 Task: Put to https://trello.com/b/Sd17yud3/knowledge-sharing/butler/card-buttons/new
Action: Mouse moved to (1081, 249)
Screenshot: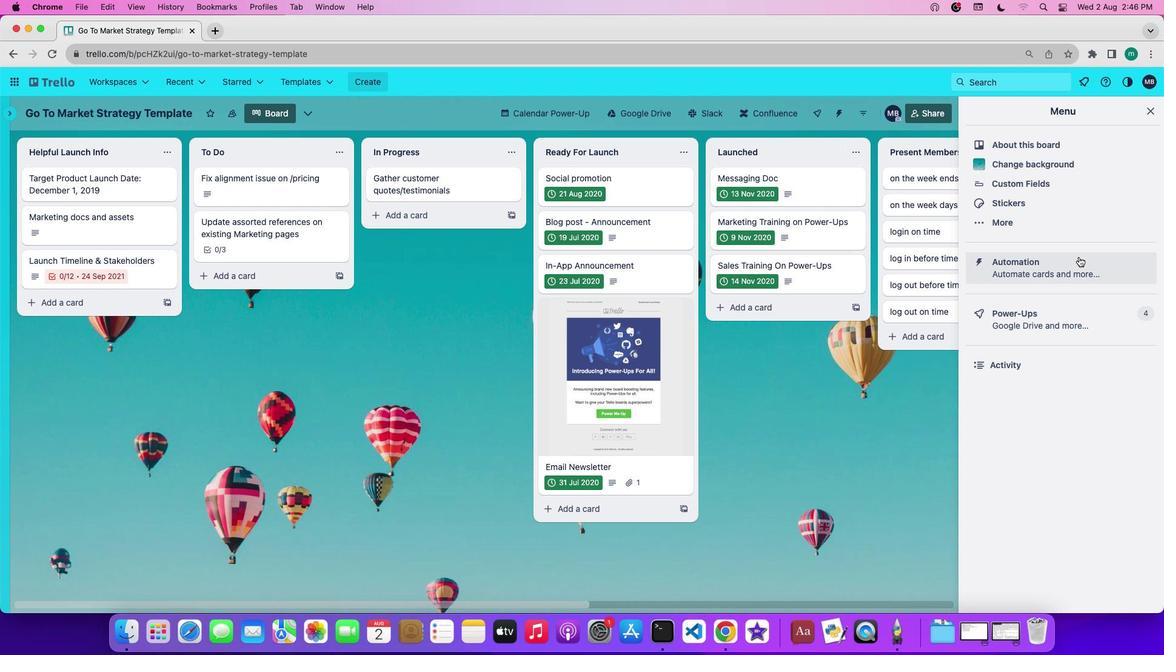 
Action: Mouse pressed left at (1081, 249)
Screenshot: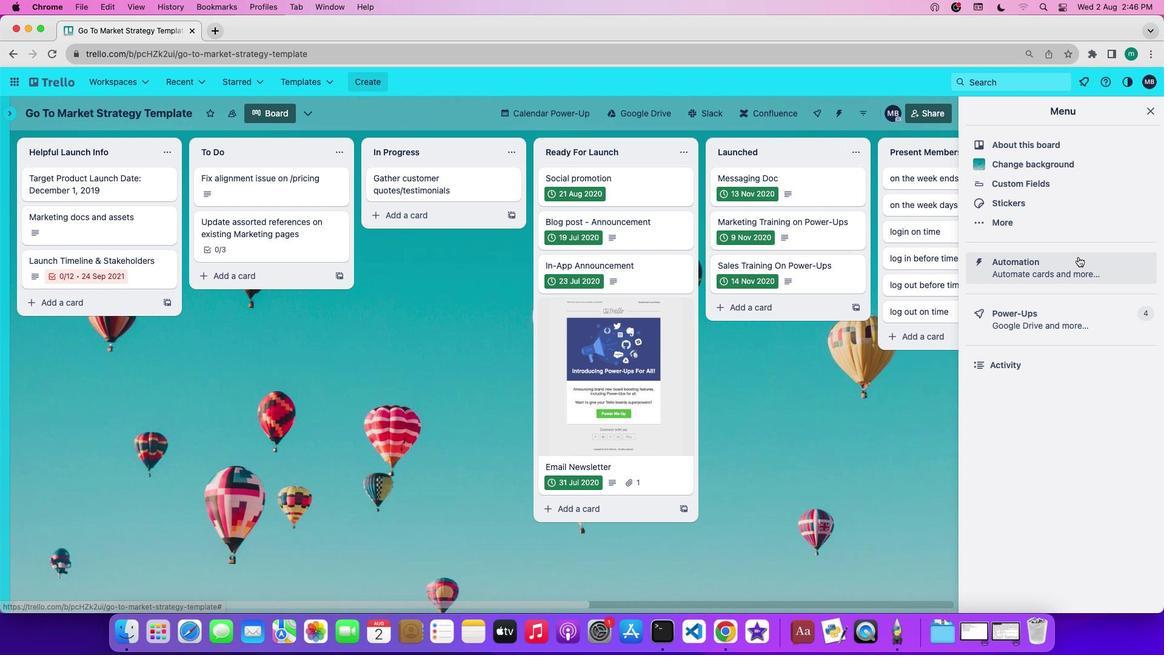 
Action: Mouse moved to (1079, 257)
Screenshot: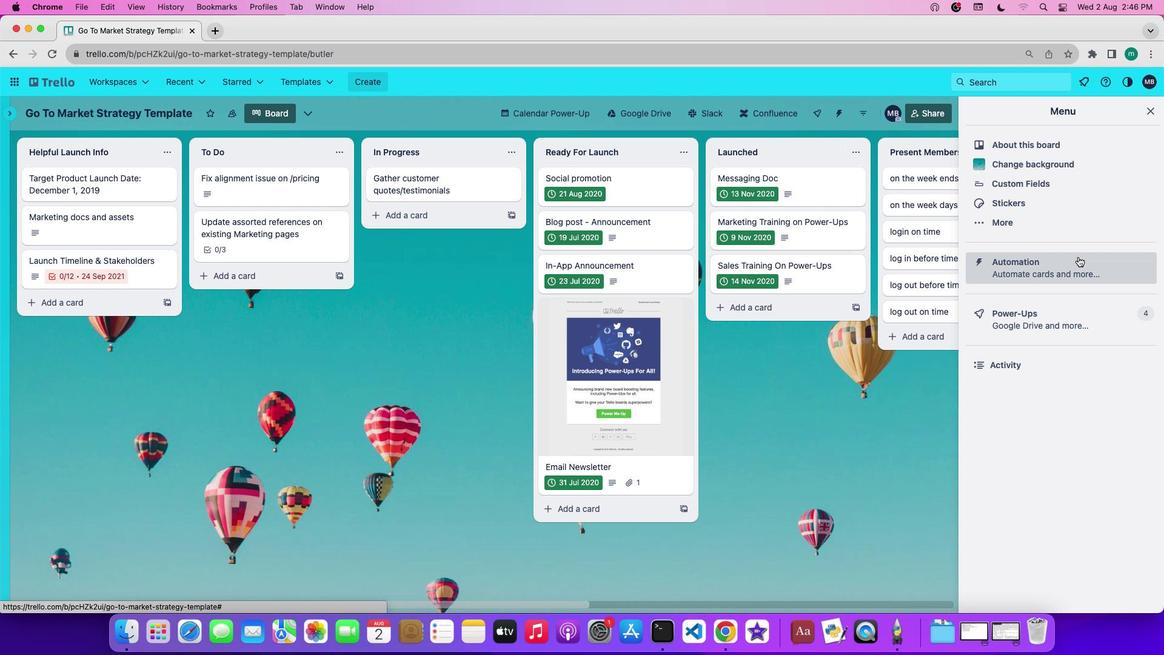 
Action: Mouse pressed left at (1079, 257)
Screenshot: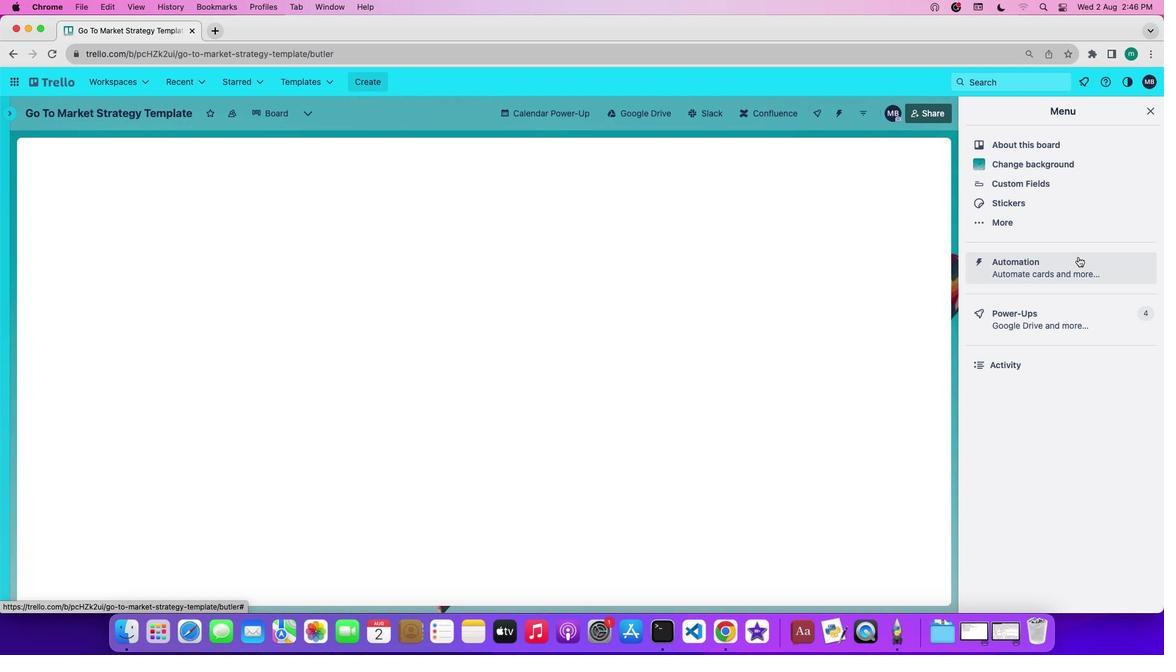 
Action: Mouse moved to (106, 311)
Screenshot: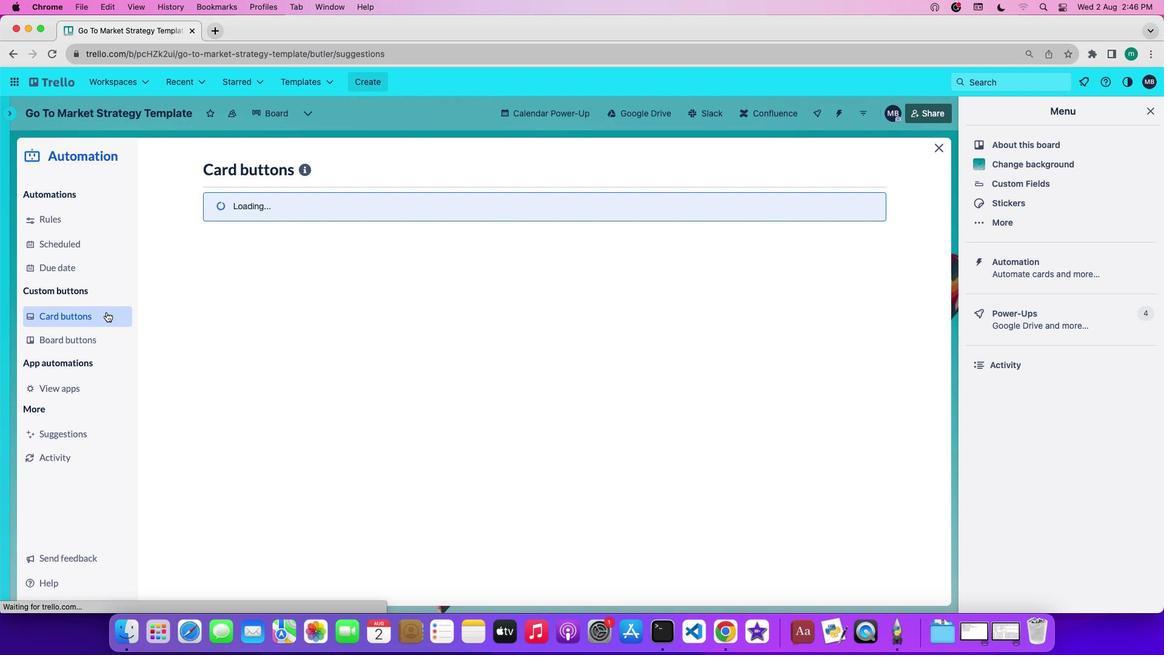 
Action: Mouse pressed left at (106, 311)
Screenshot: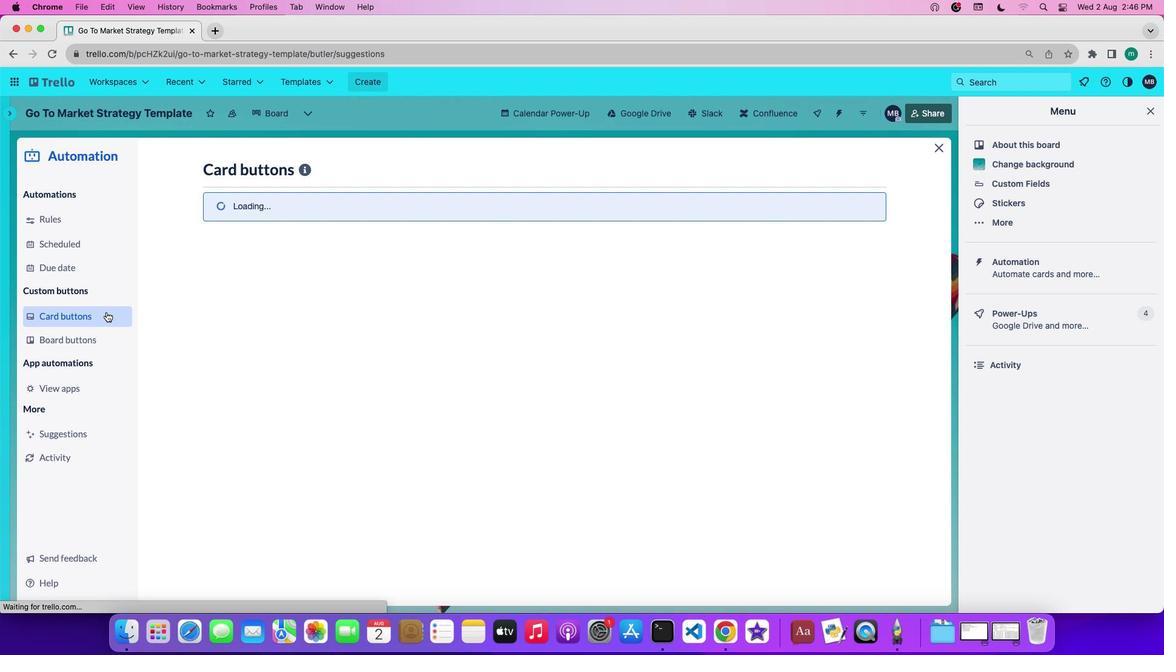 
Action: Mouse moved to (274, 419)
Screenshot: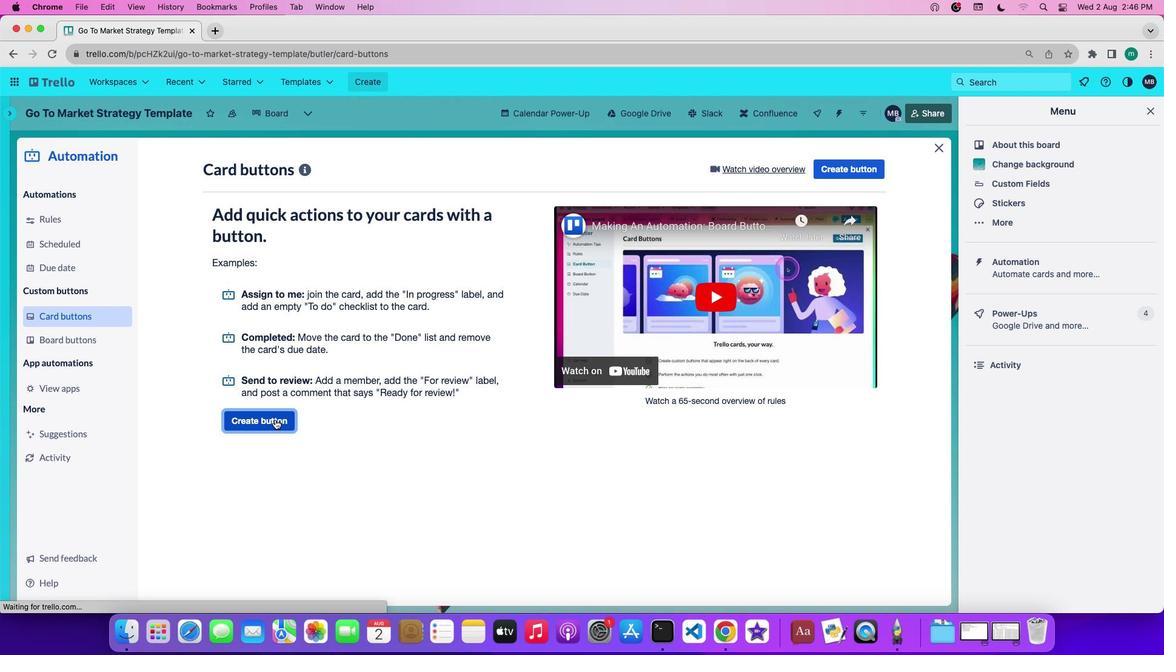 
Action: Mouse pressed left at (274, 419)
Screenshot: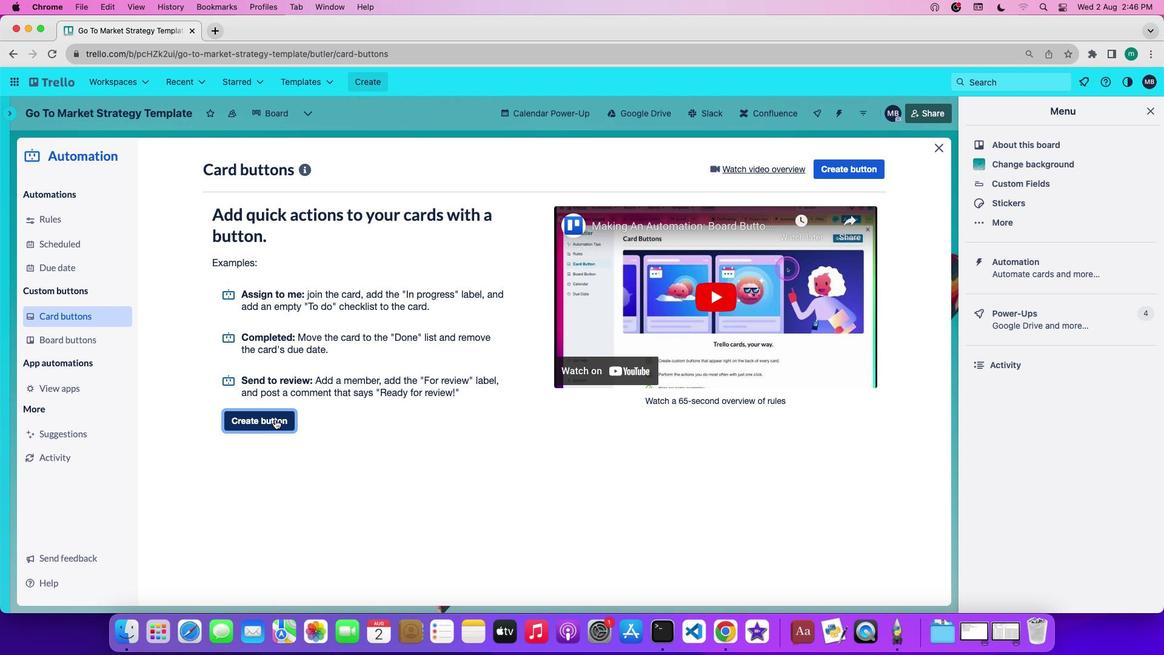 
Action: Mouse moved to (470, 336)
Screenshot: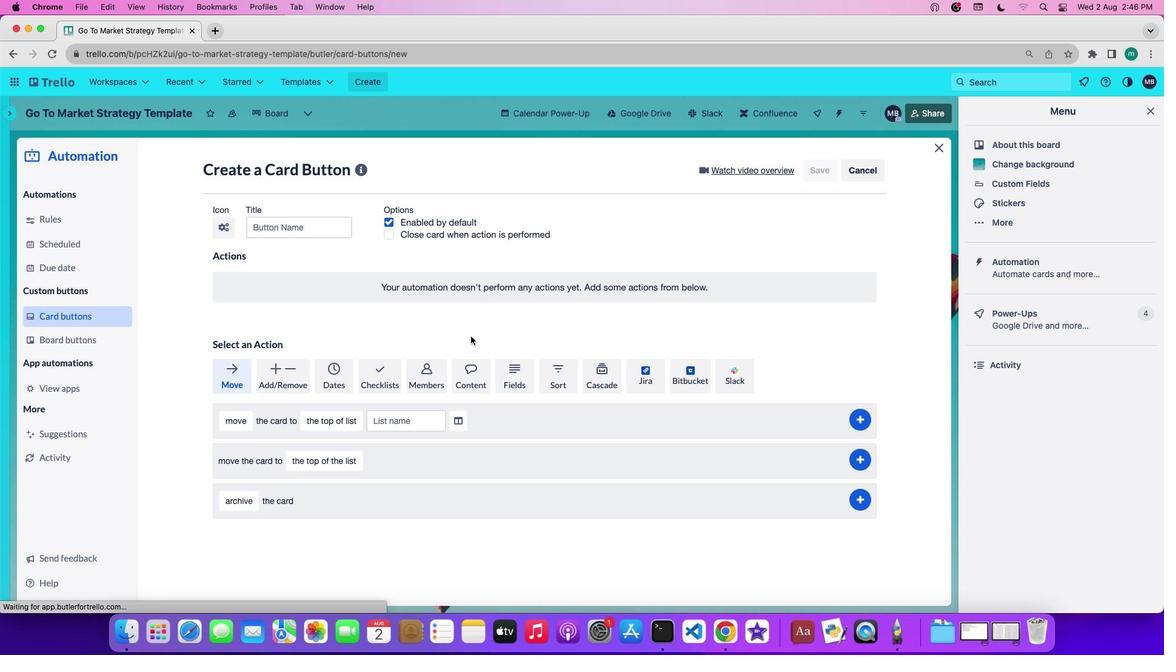 
Action: Mouse pressed left at (470, 336)
Screenshot: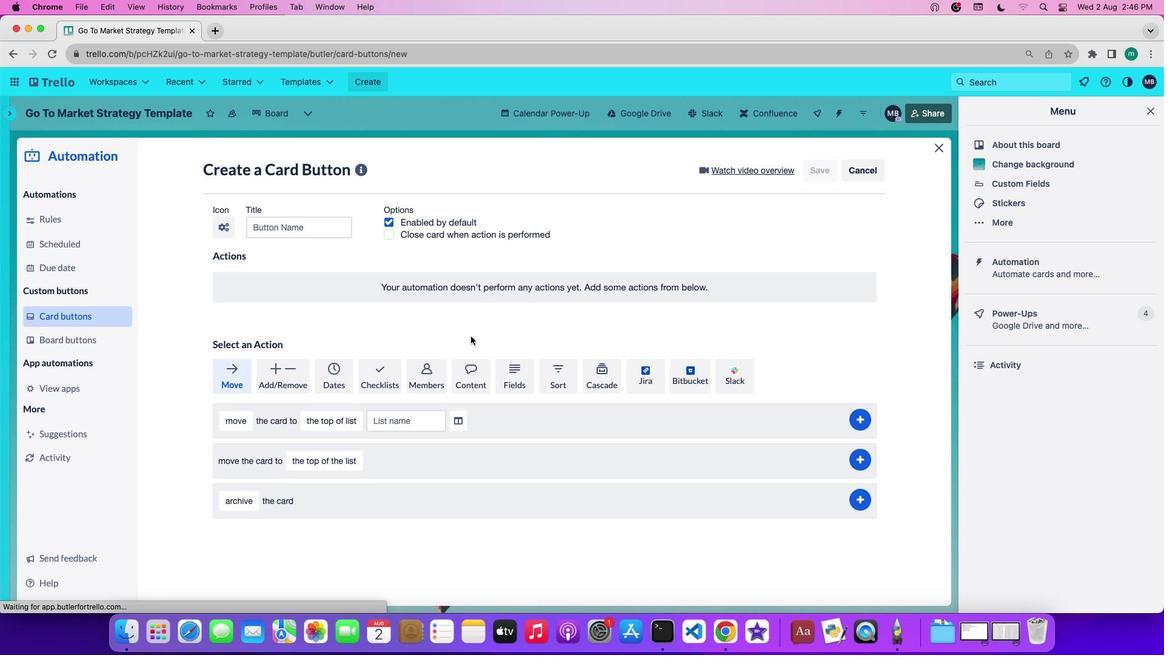 
Action: Mouse moved to (481, 372)
Screenshot: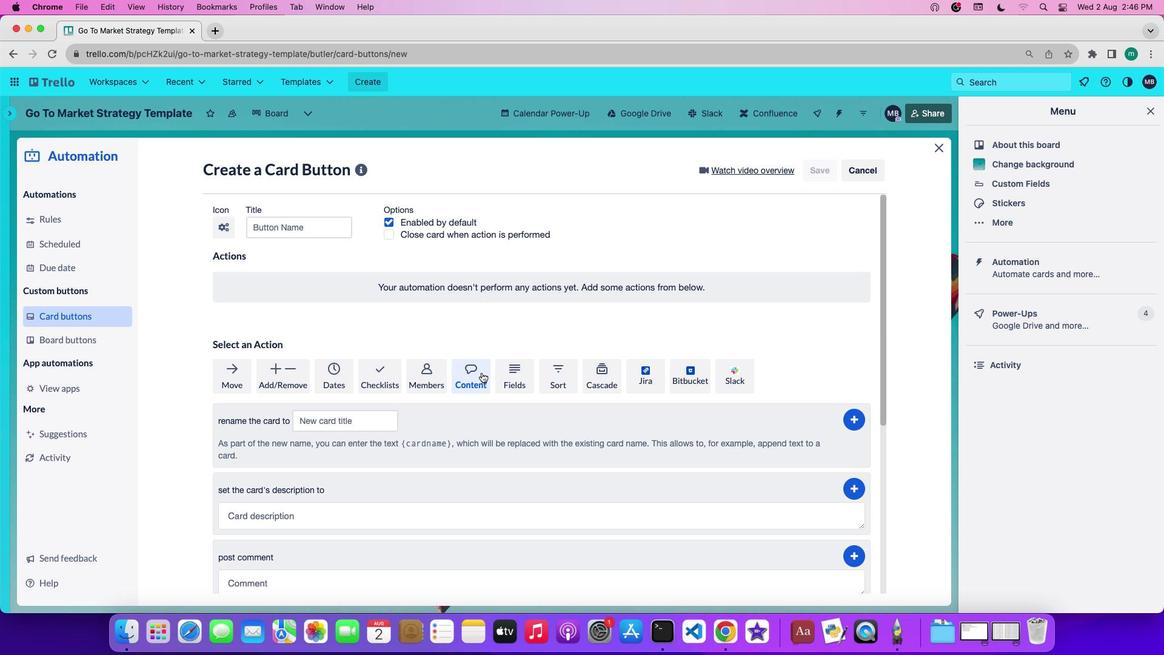 
Action: Mouse pressed left at (481, 372)
Screenshot: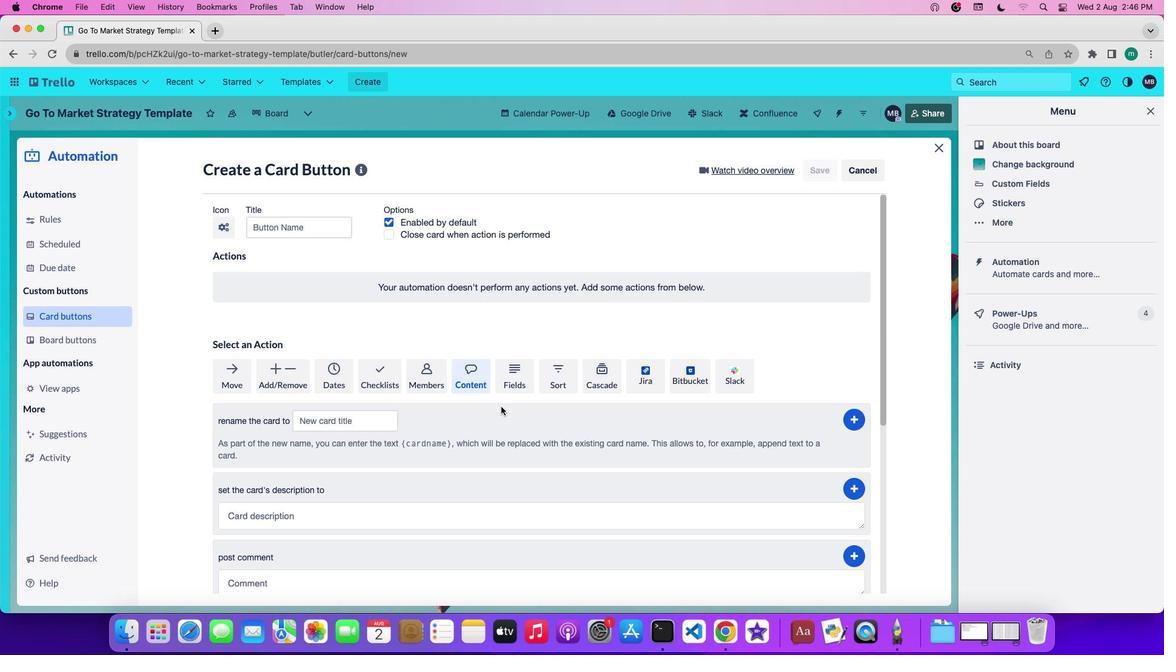 
Action: Mouse moved to (503, 409)
Screenshot: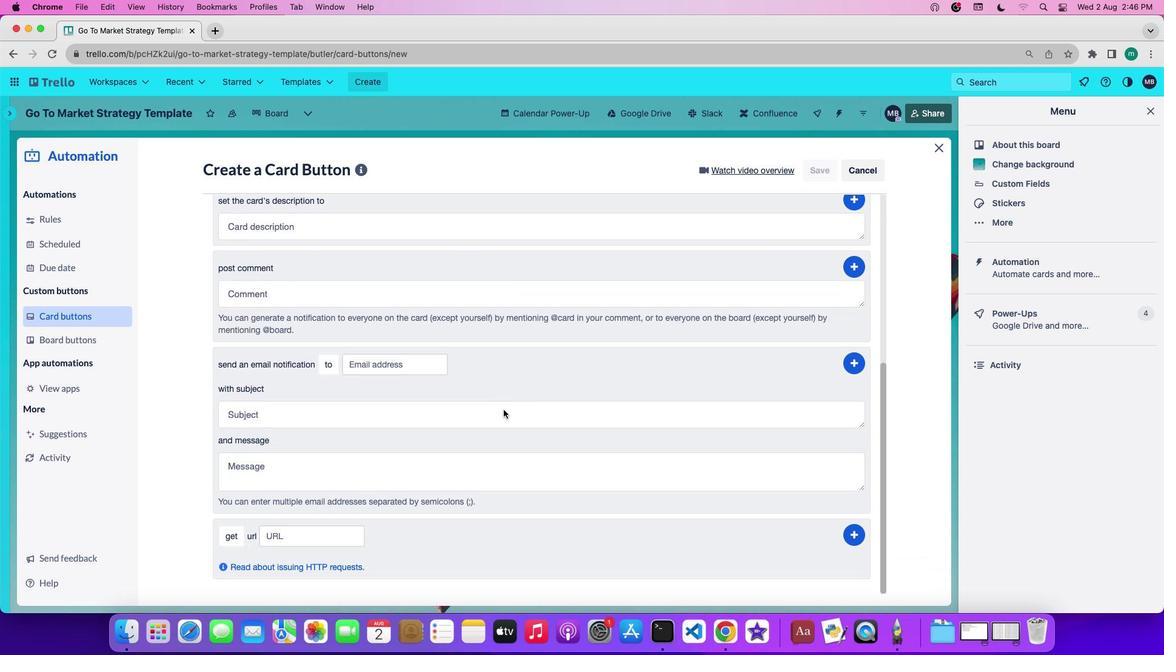 
Action: Mouse scrolled (503, 409) with delta (0, 0)
Screenshot: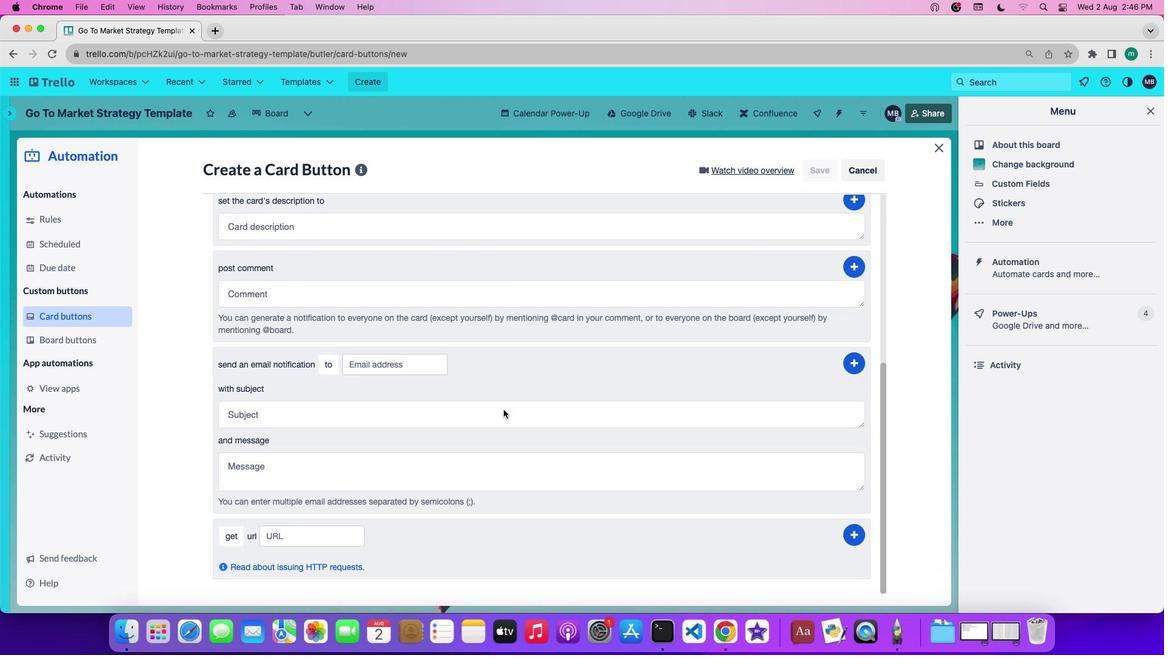 
Action: Mouse scrolled (503, 409) with delta (0, 0)
Screenshot: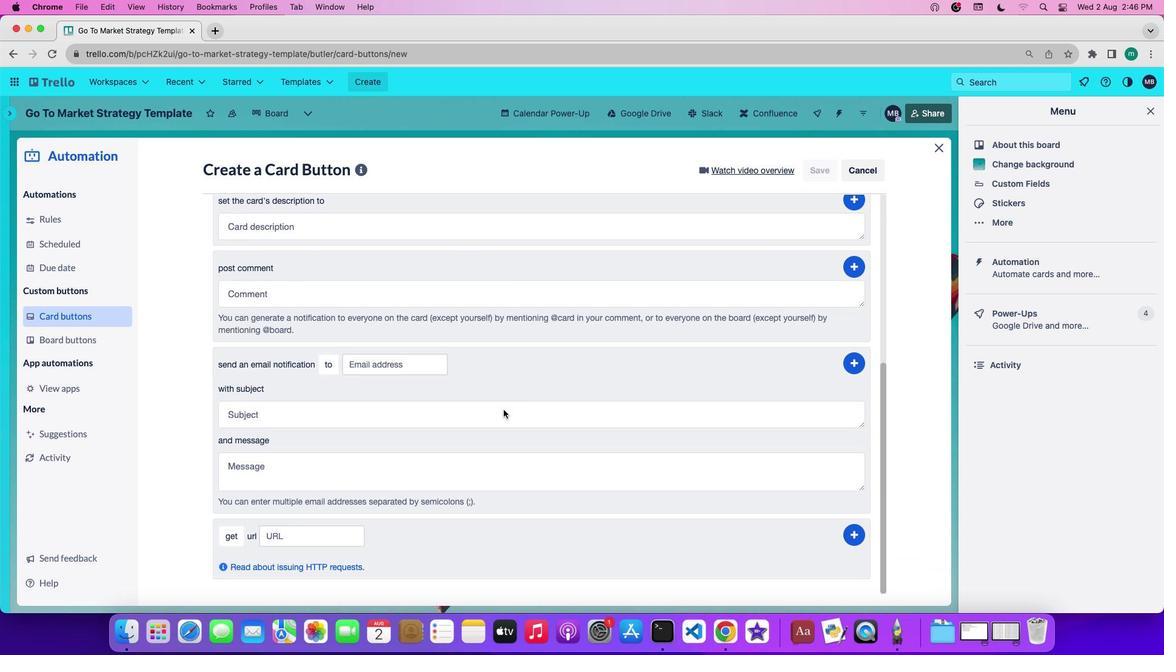 
Action: Mouse scrolled (503, 409) with delta (0, -1)
Screenshot: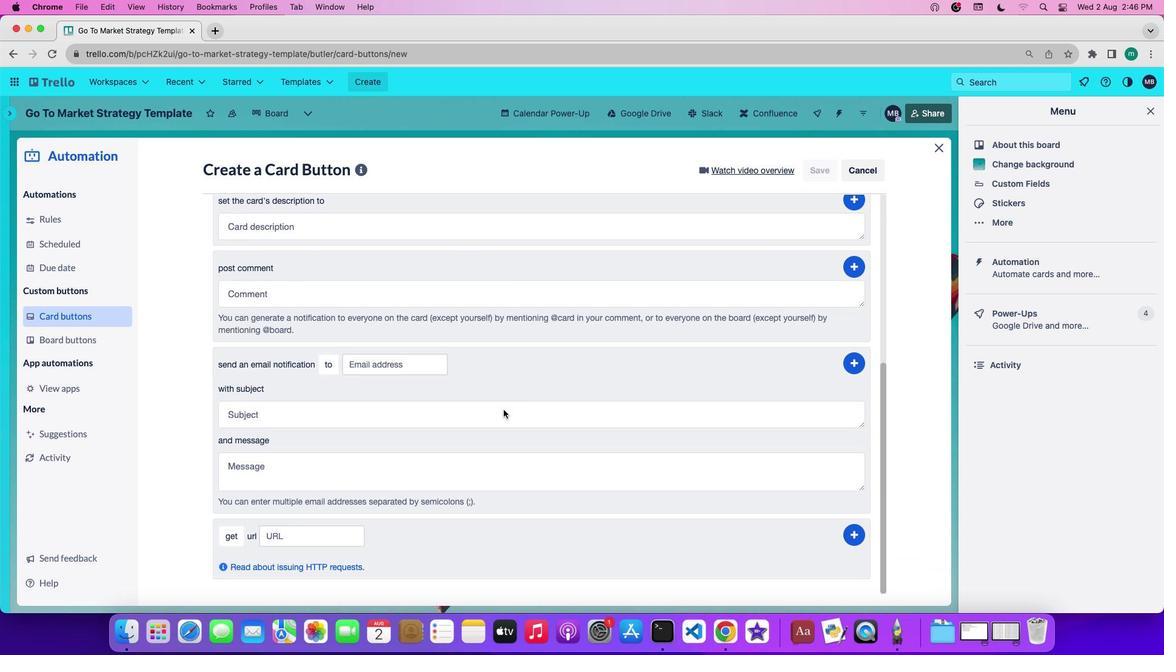 
Action: Mouse scrolled (503, 409) with delta (0, -2)
Screenshot: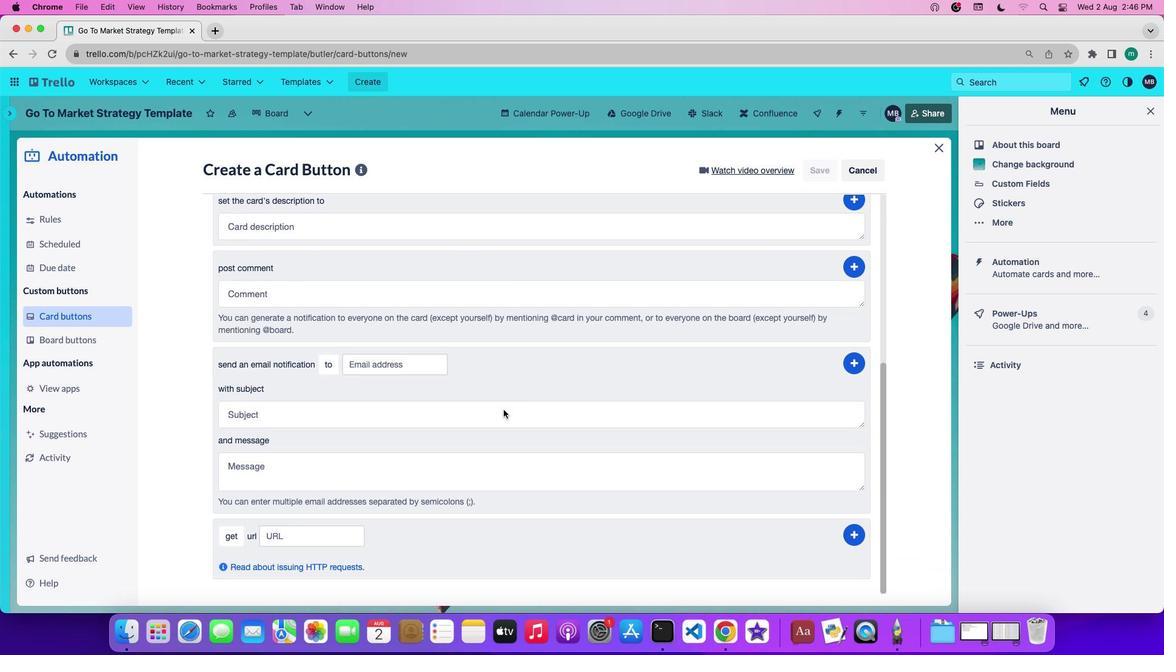 
Action: Mouse scrolled (503, 409) with delta (0, -2)
Screenshot: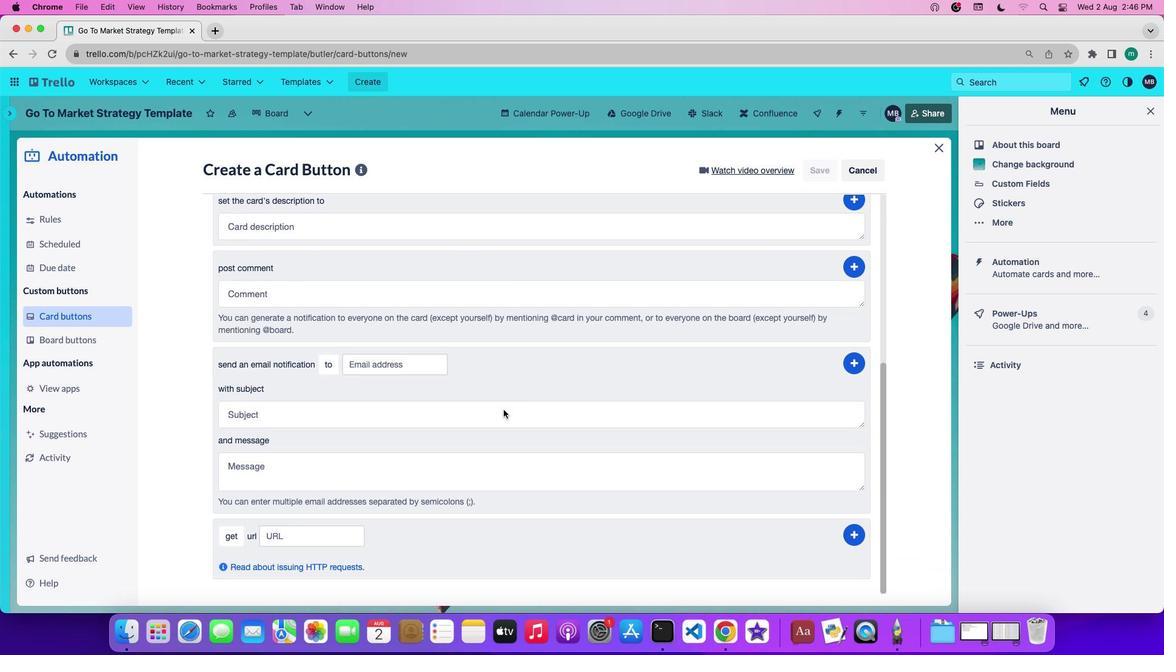 
Action: Mouse scrolled (503, 409) with delta (0, 0)
Screenshot: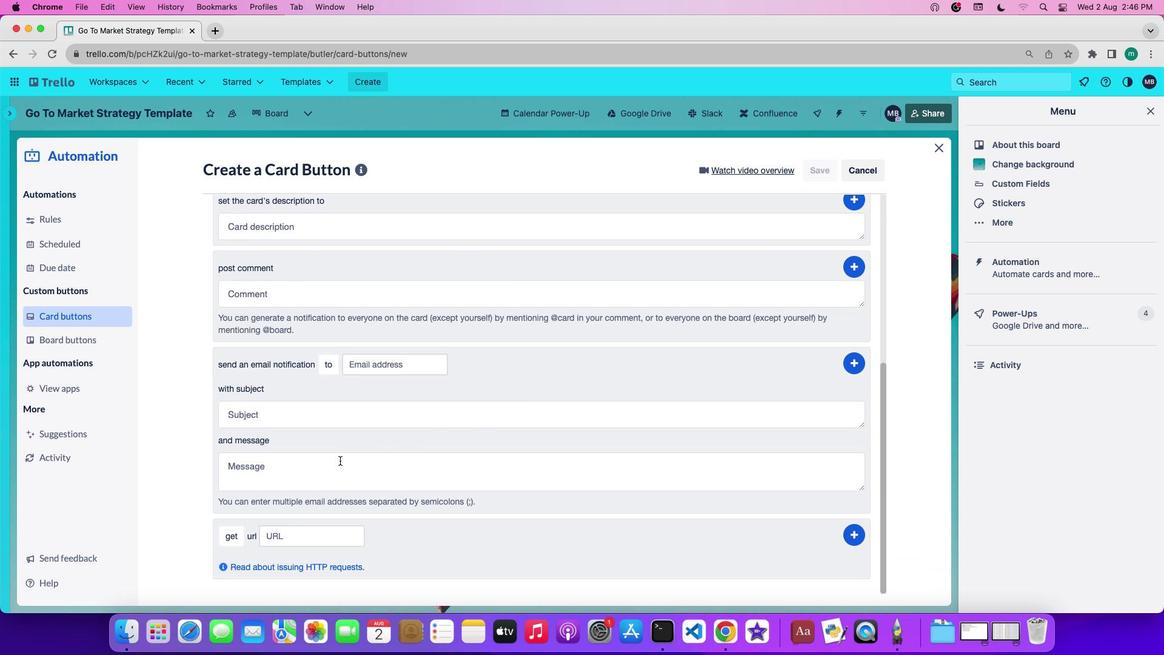 
Action: Mouse scrolled (503, 409) with delta (0, 0)
Screenshot: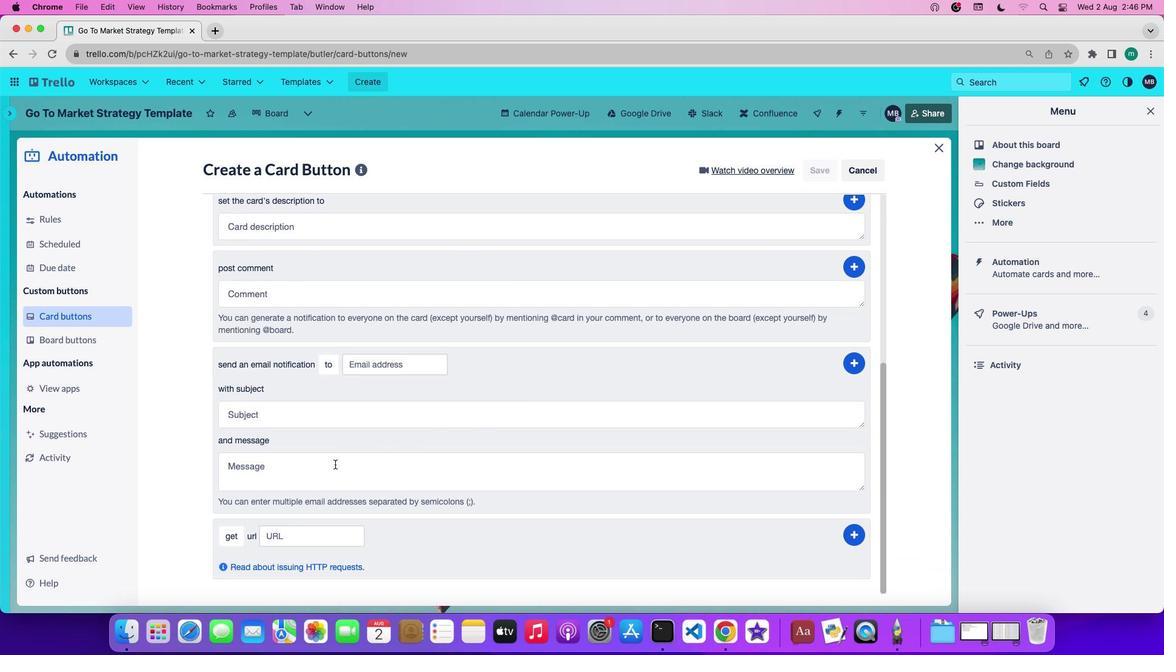 
Action: Mouse scrolled (503, 409) with delta (0, -1)
Screenshot: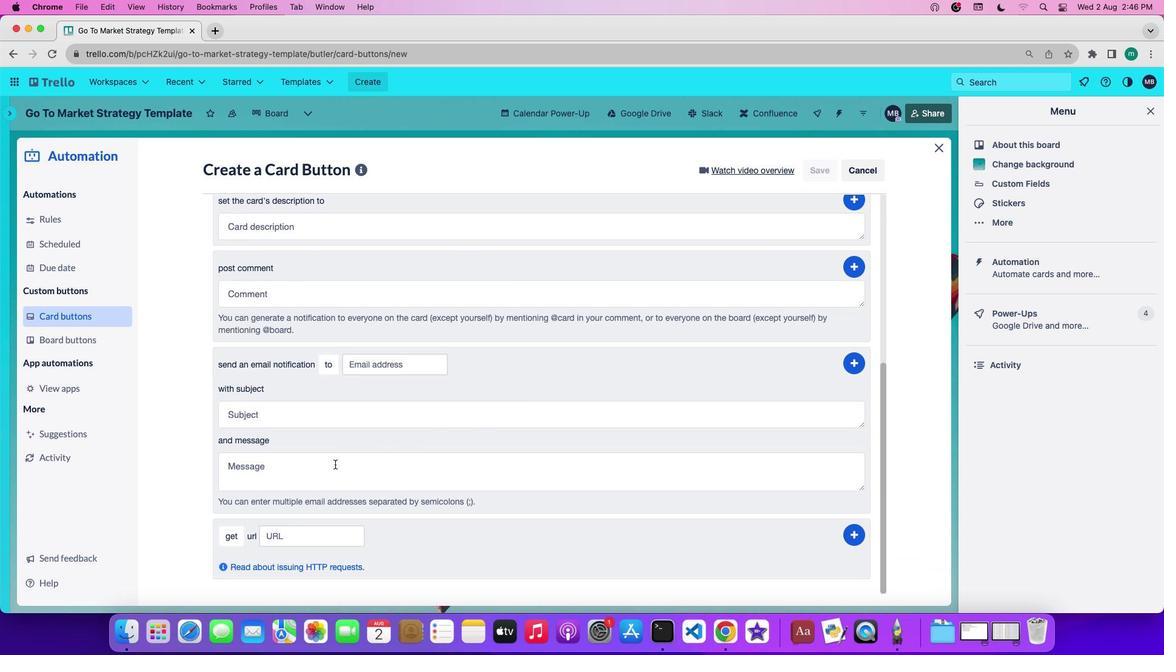 
Action: Mouse scrolled (503, 409) with delta (0, -3)
Screenshot: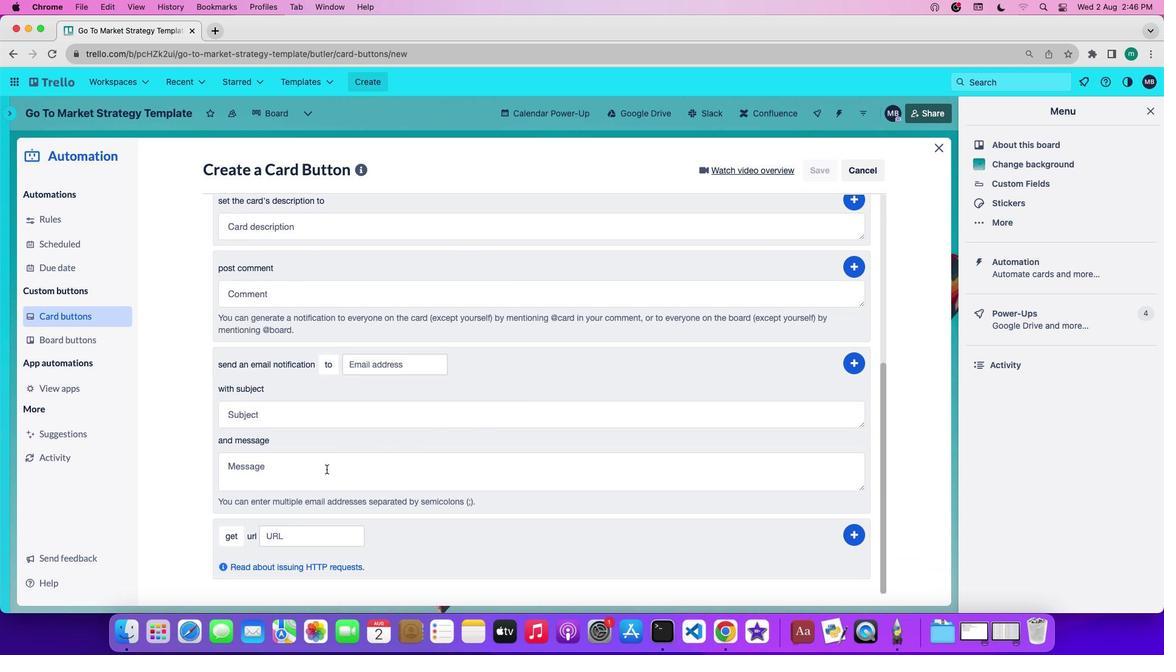 
Action: Mouse moved to (236, 538)
Screenshot: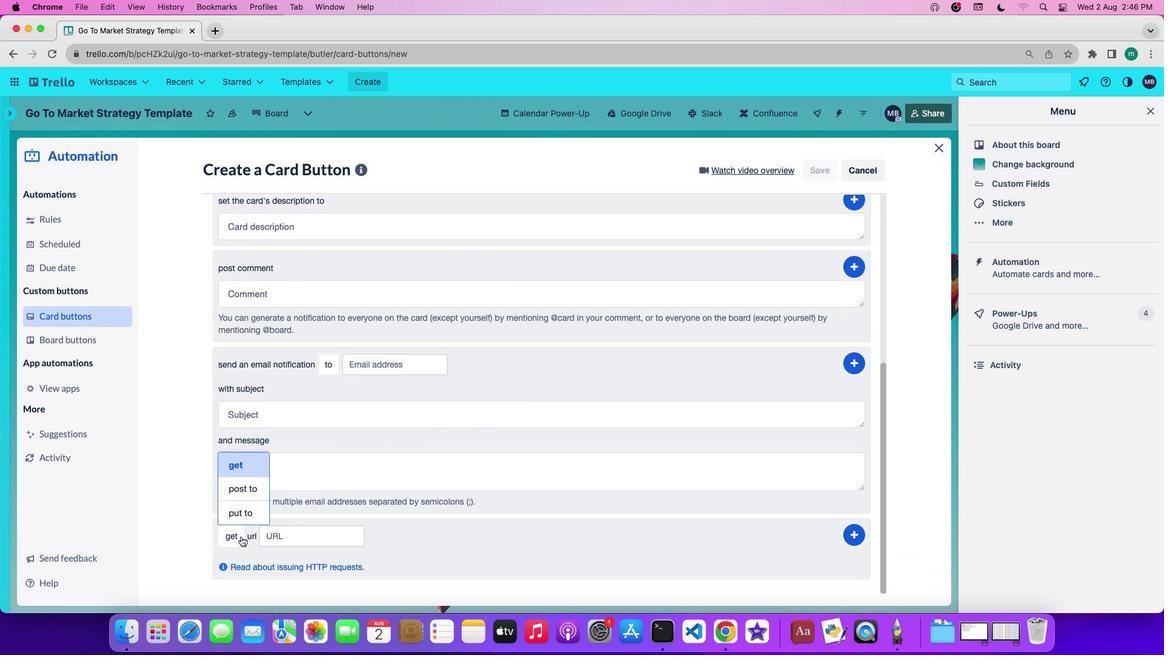
Action: Mouse pressed left at (236, 538)
Screenshot: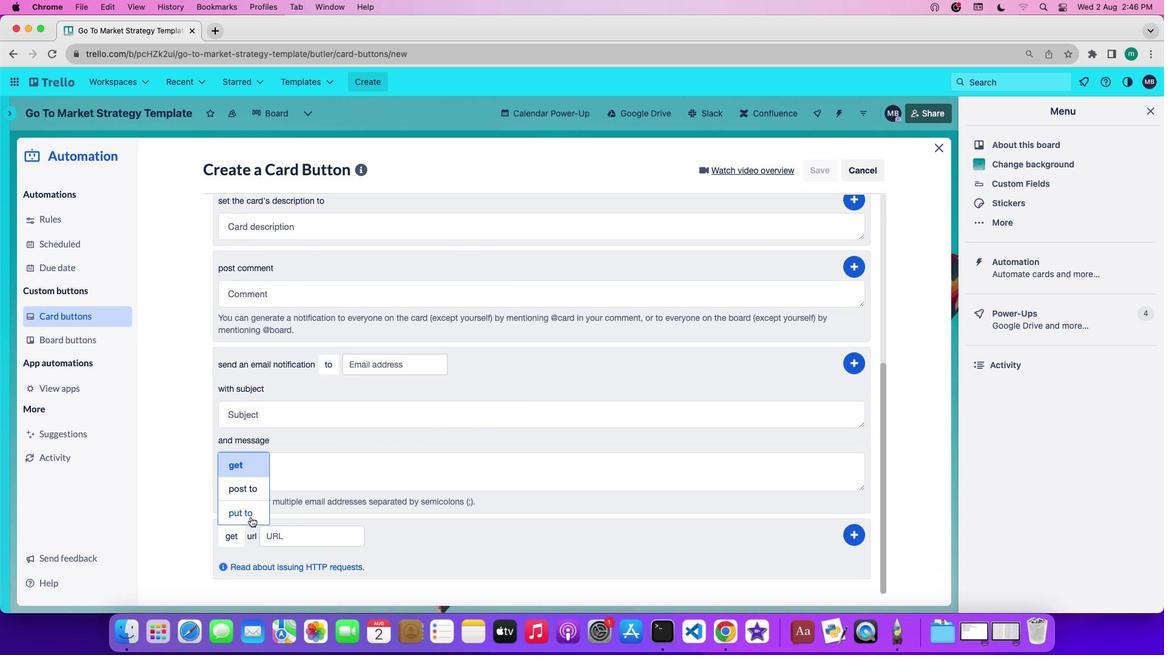 
Action: Mouse moved to (250, 517)
Screenshot: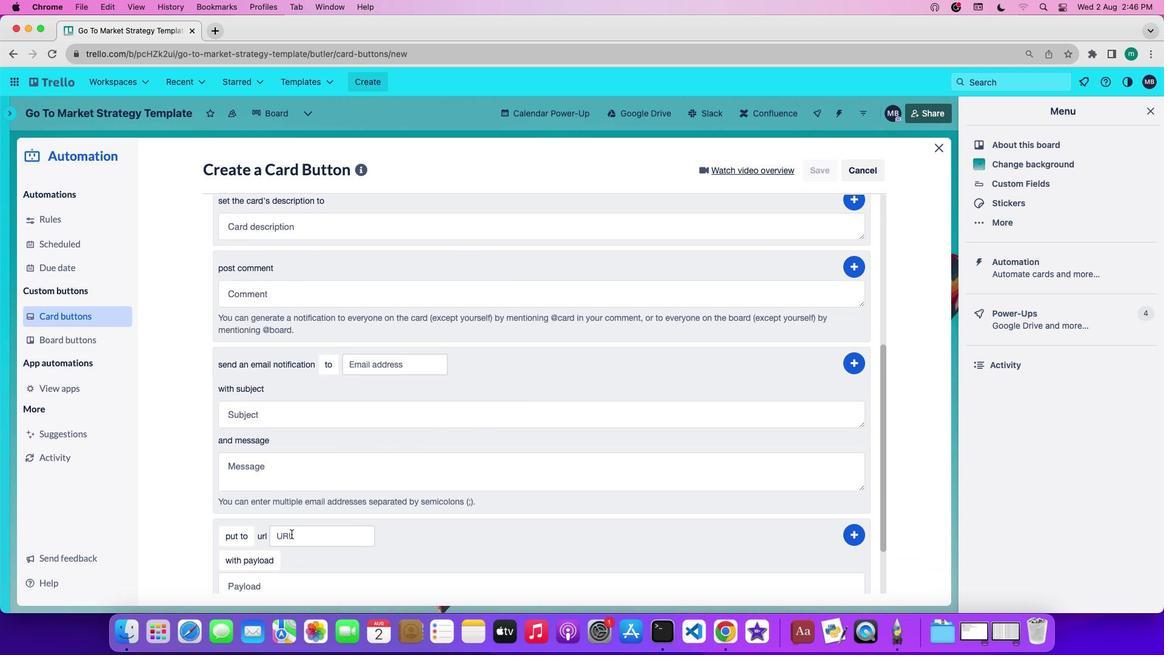 
Action: Mouse pressed left at (250, 517)
Screenshot: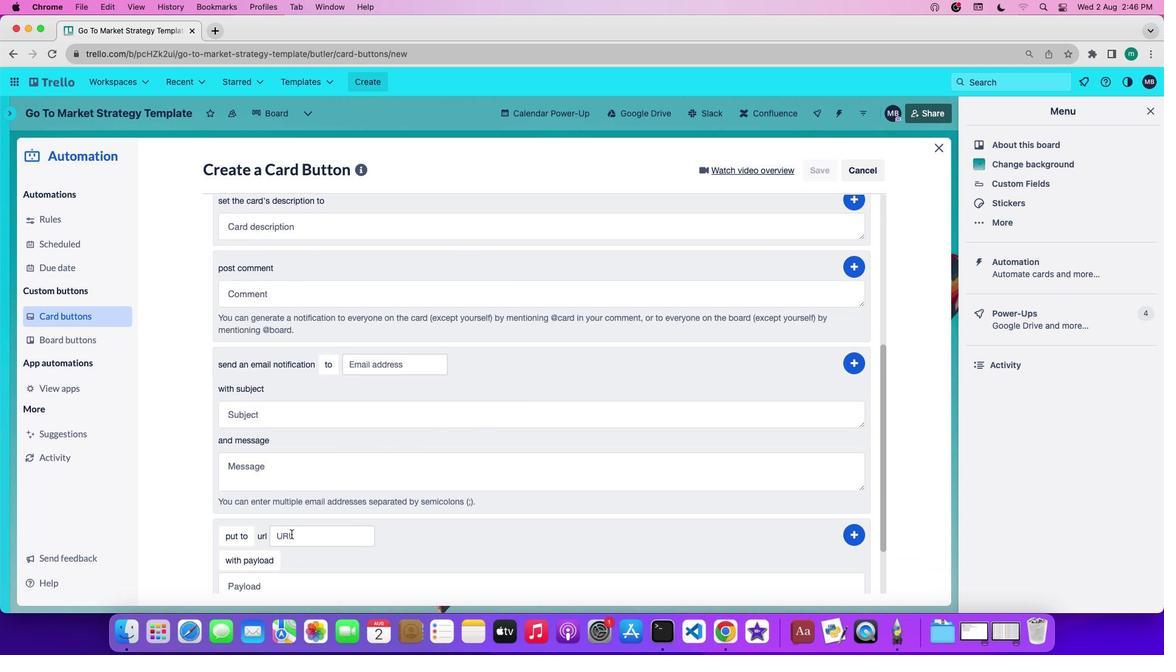 
Action: Mouse moved to (291, 533)
Screenshot: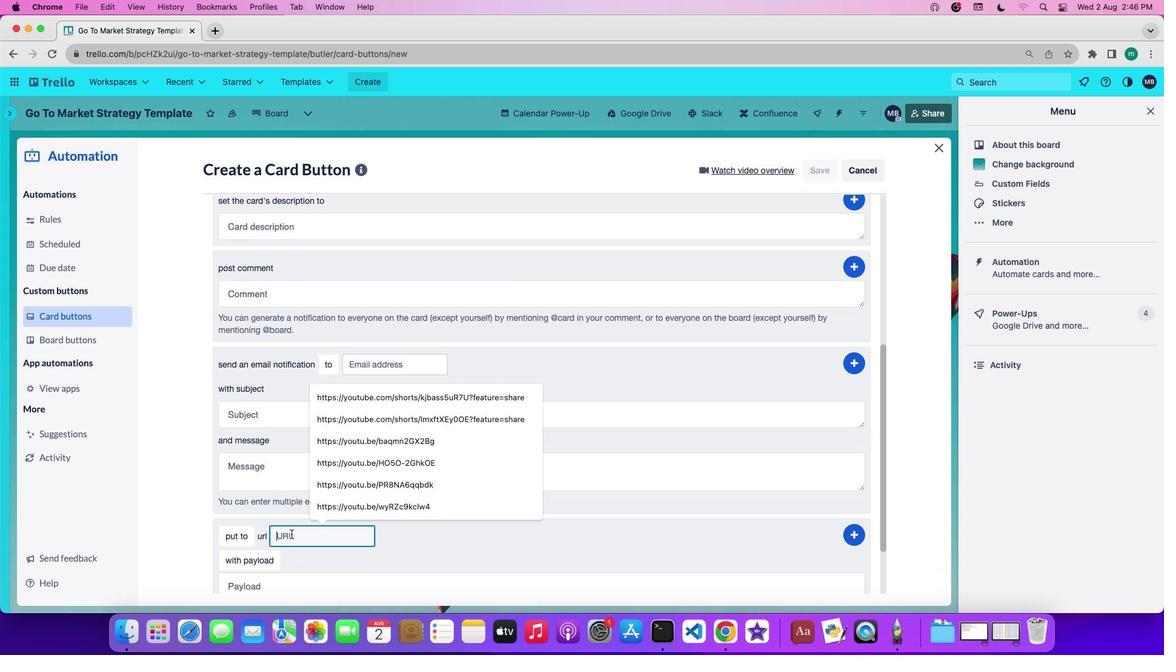 
Action: Mouse pressed left at (291, 533)
Screenshot: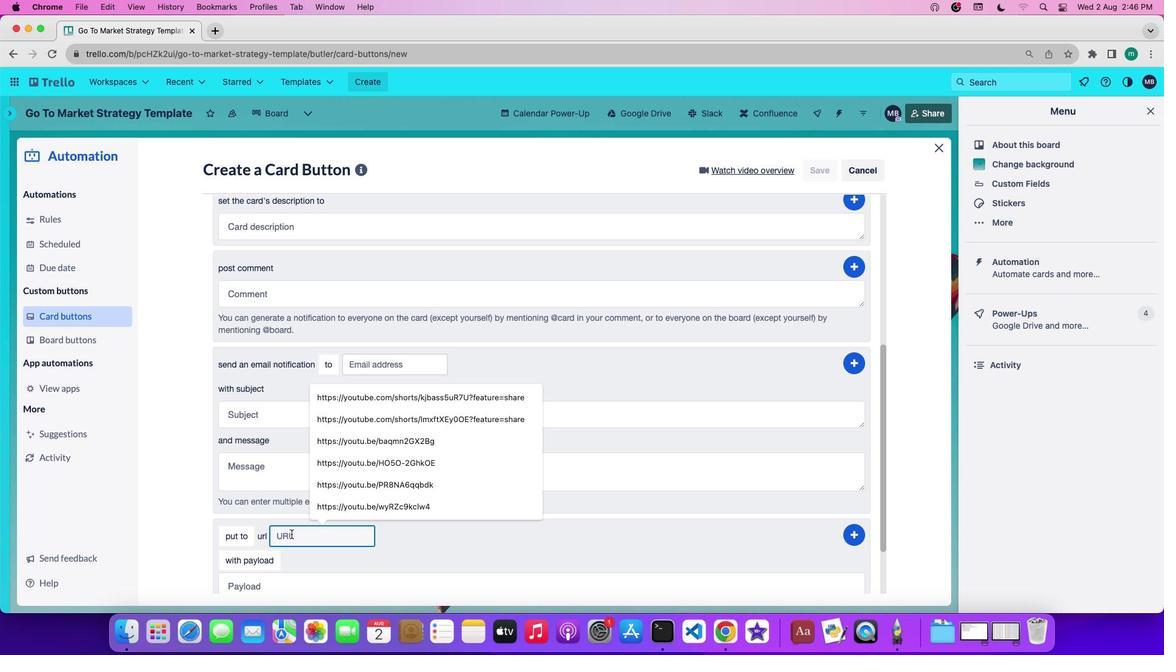 
Action: Key pressed 'h''t''t''p''s'Key.shift_r':''/''/''t''r''e''l''l''o''.''c''o''m''/''b''/'Key.shift'S''d''1''7''y''u''d''3''/''k''n''o''w''l''e''d''g''e''-''s''h''a''r''i''n''g''/''b''u''t''e''r''/''c''a''r''d''-''b''u''t''t''o''n''s''/''n''e''w'
Screenshot: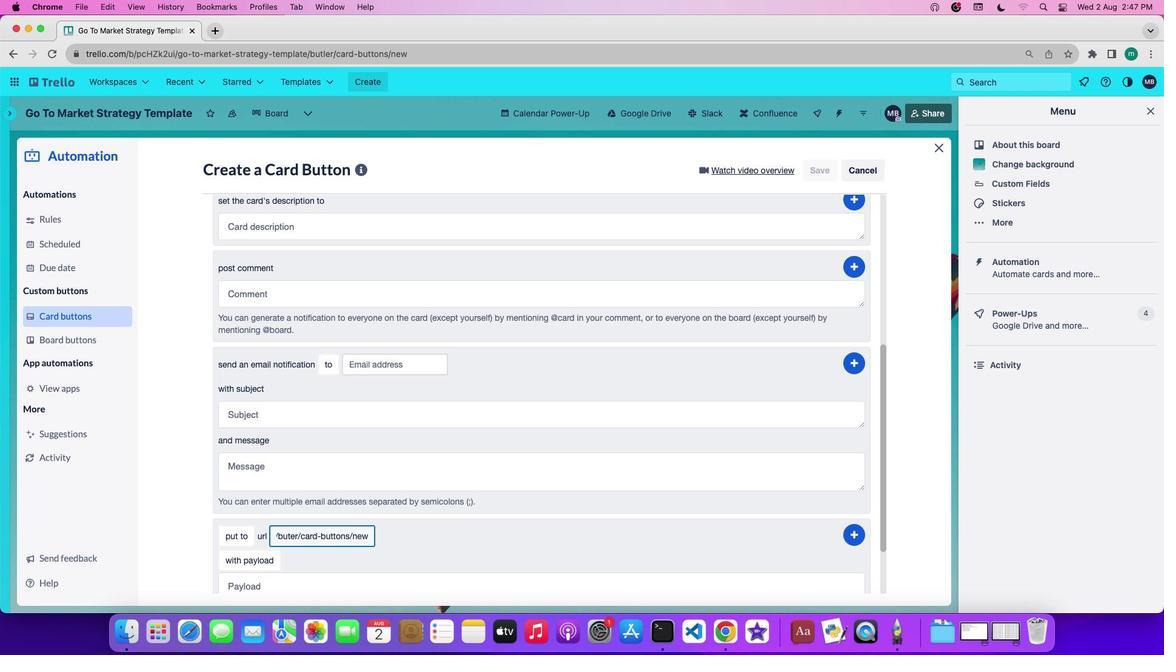 
Action: Mouse moved to (859, 530)
Screenshot: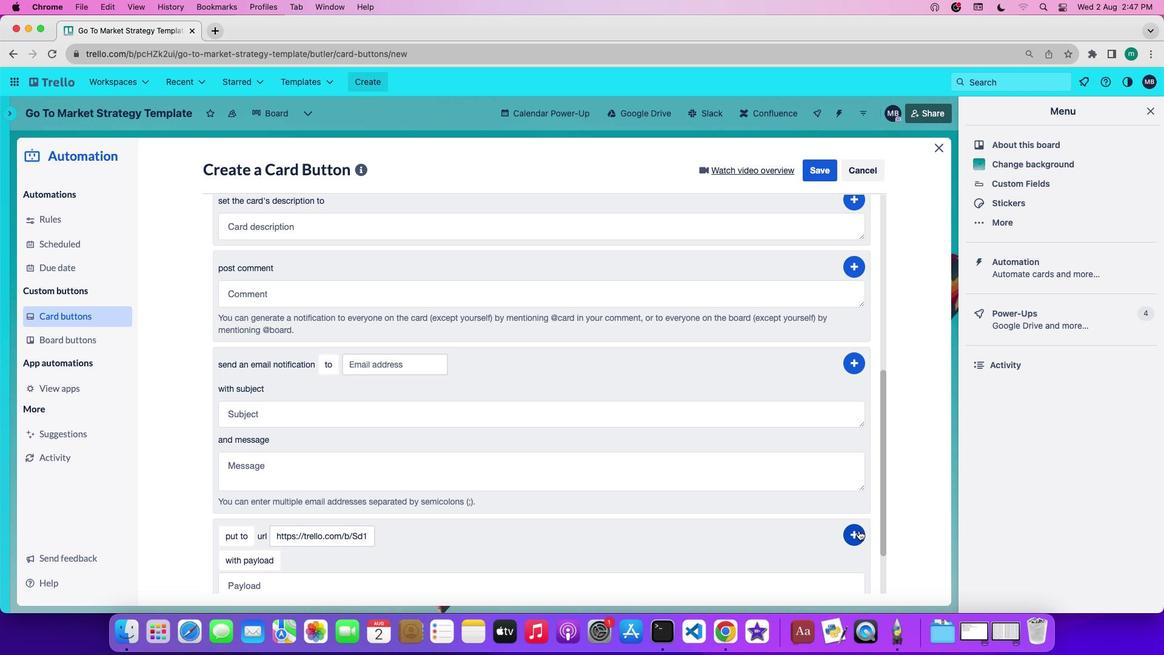 
Action: Mouse pressed left at (859, 530)
Screenshot: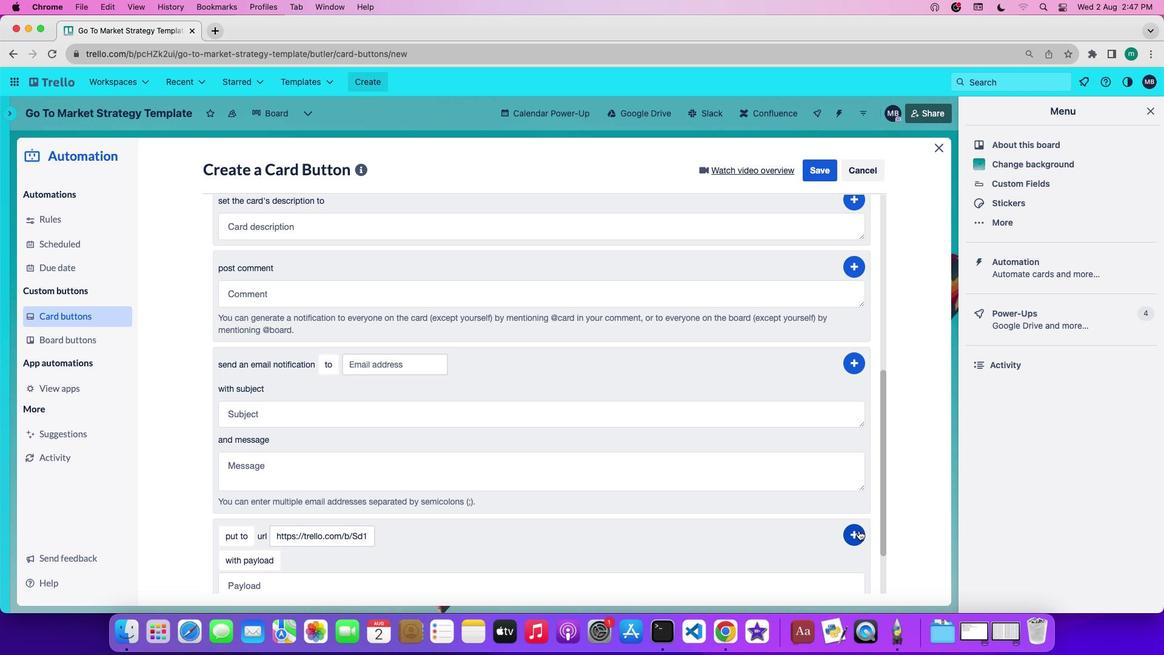 
